 Task: Create a sub task System Test and UAT for the task  Integrate a new third-party API into a website in the project AgileCoast , assign it to team member softage.1@softage.net and update the status of the sub task to  On Track  , set the priority of the sub task to Low
Action: Mouse moved to (50, 315)
Screenshot: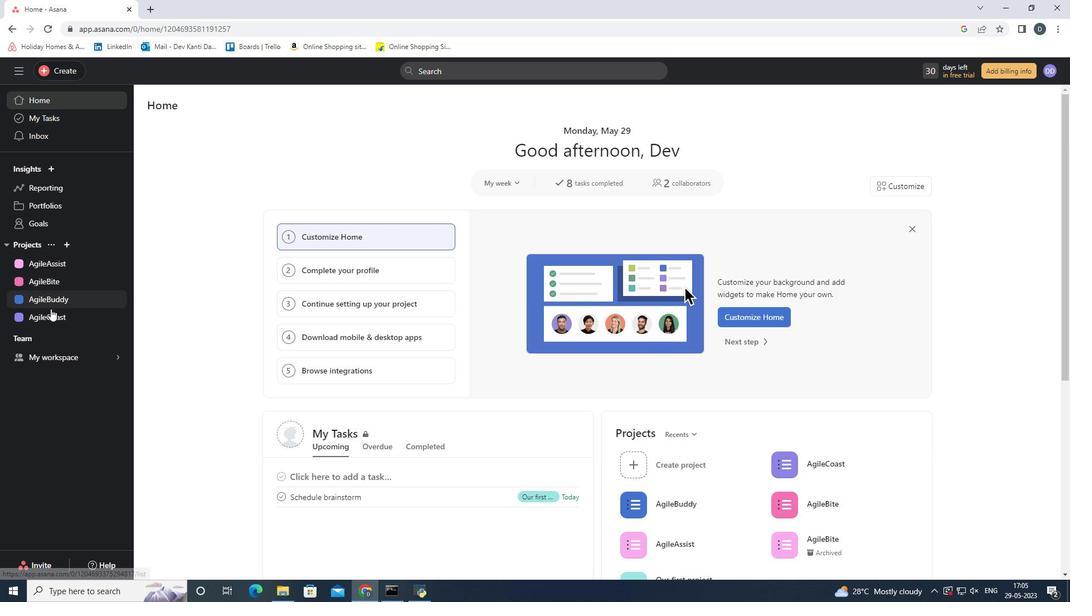 
Action: Mouse pressed left at (50, 315)
Screenshot: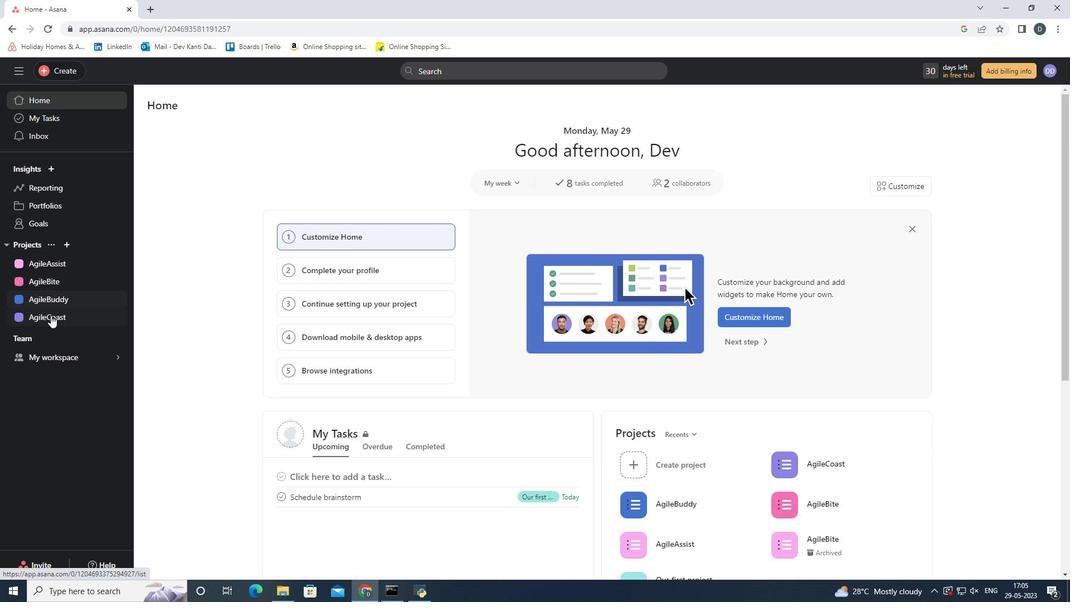
Action: Mouse moved to (351, 264)
Screenshot: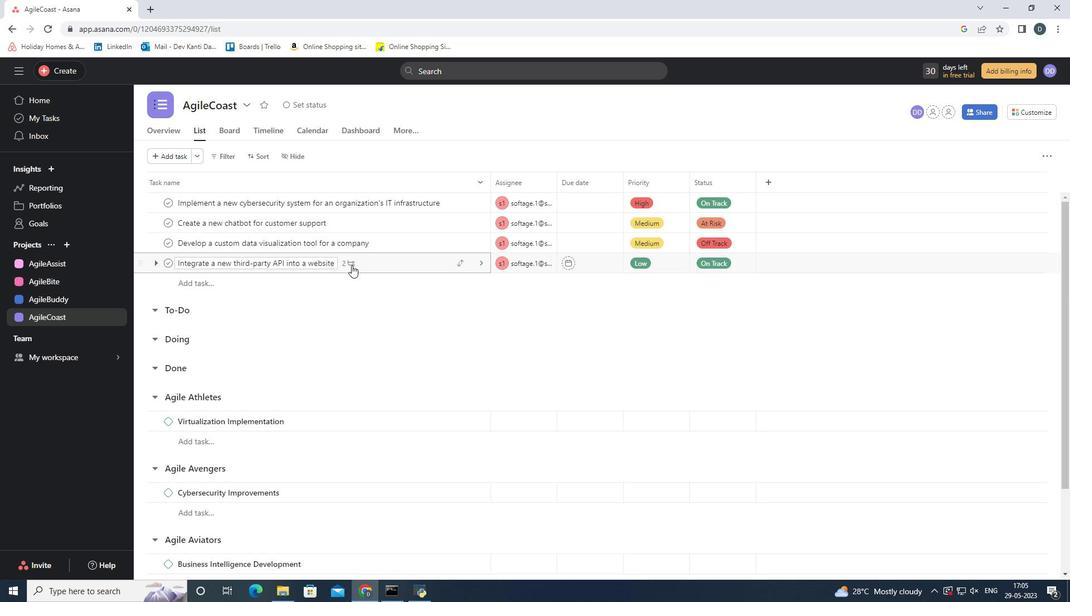 
Action: Mouse pressed left at (351, 264)
Screenshot: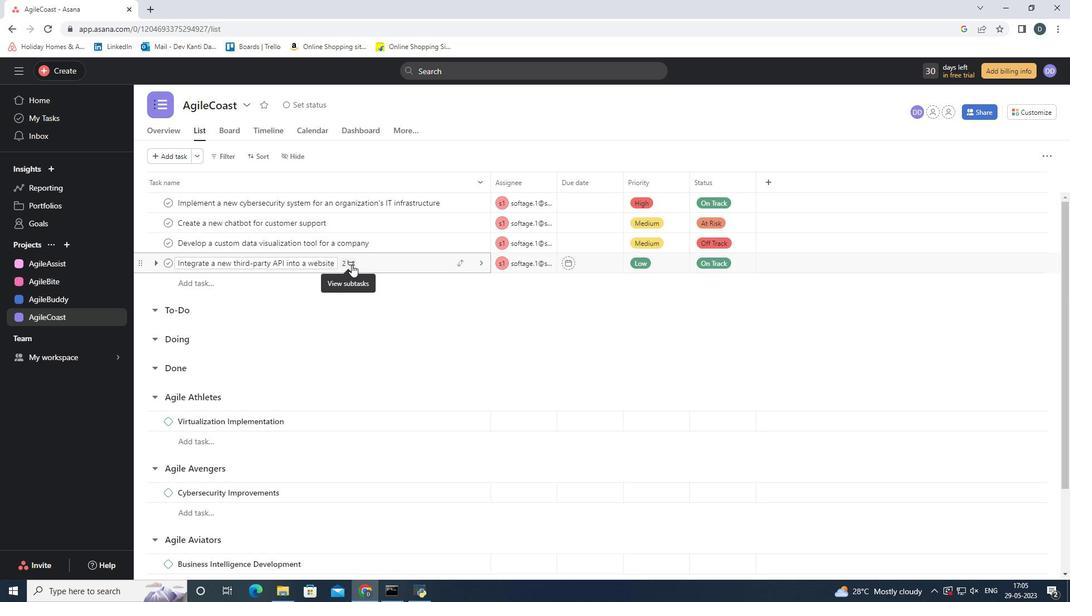 
Action: Mouse moved to (732, 399)
Screenshot: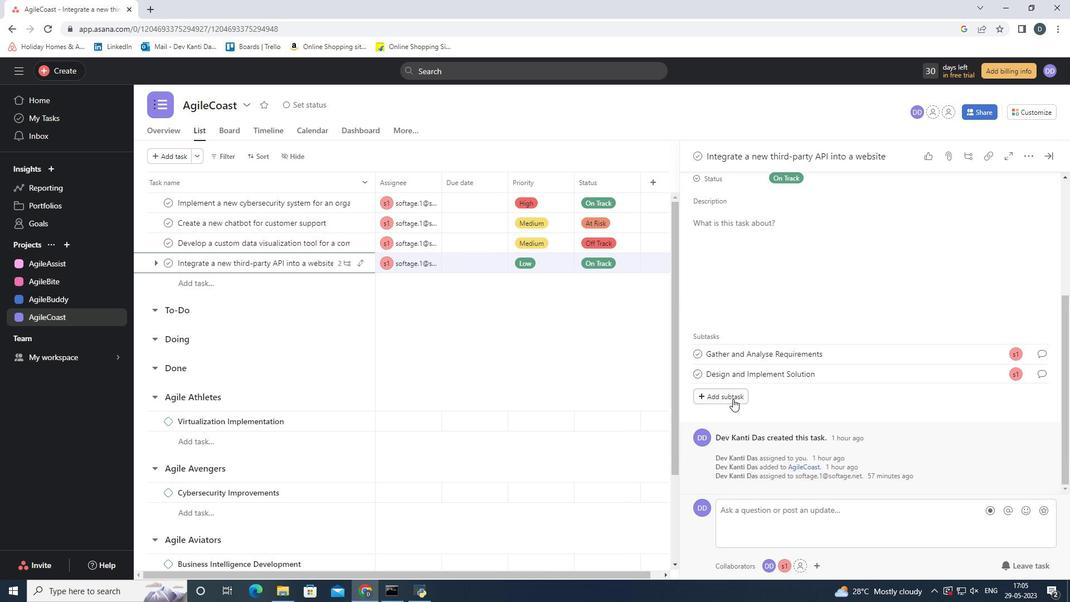 
Action: Mouse pressed left at (732, 399)
Screenshot: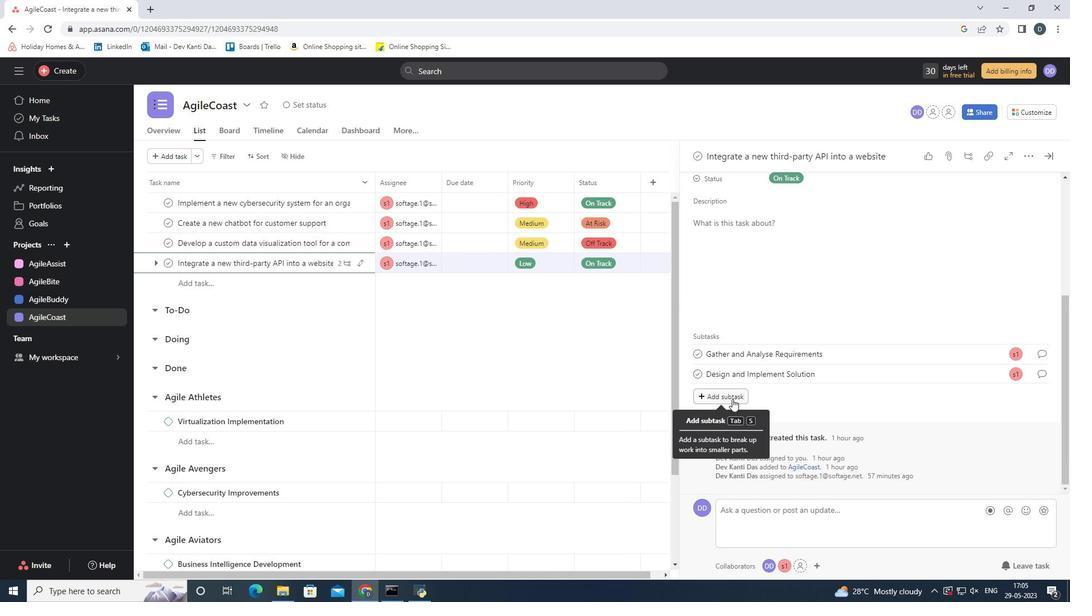 
Action: Mouse moved to (779, 374)
Screenshot: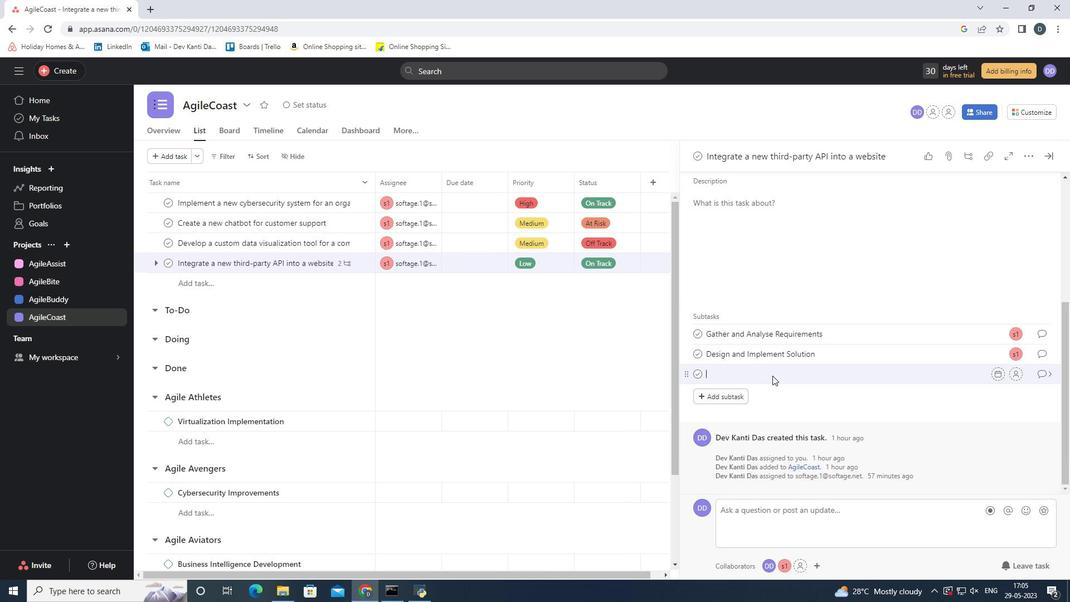 
Action: Key pressed <Key.shift><Key.shift><Key.shift><Key.shift><Key.shift><Key.shift><Key.shift><Key.shift><Key.shift><Key.shift><Key.shift><Key.shift><Key.shift><Key.shift><Key.shift>System<Key.space><Key.shift>Test<Key.space>and<Key.space><Key.shift>UAT
Screenshot: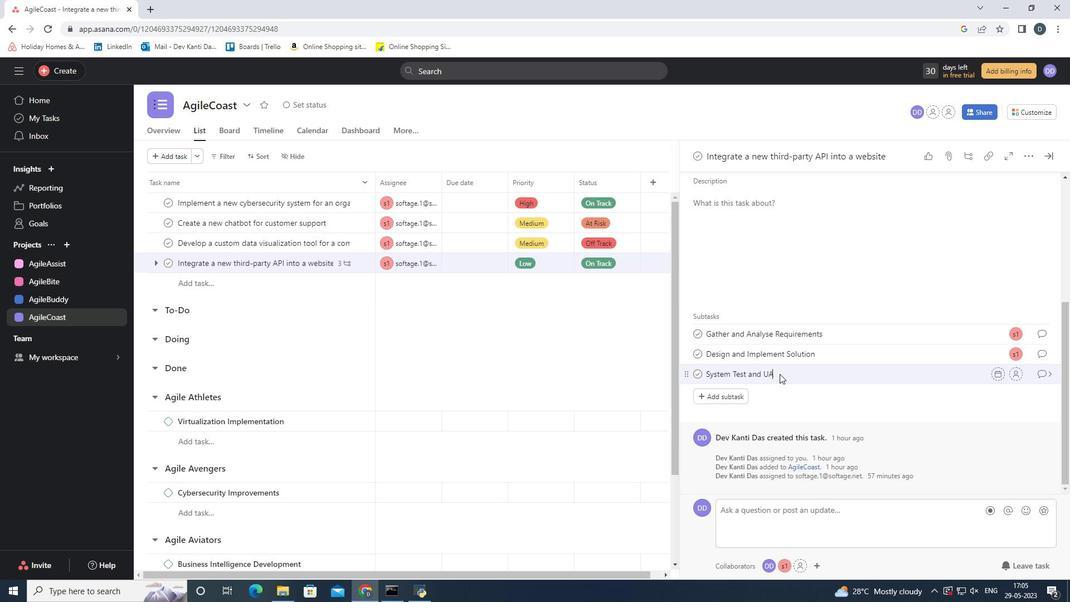 
Action: Mouse moved to (784, 395)
Screenshot: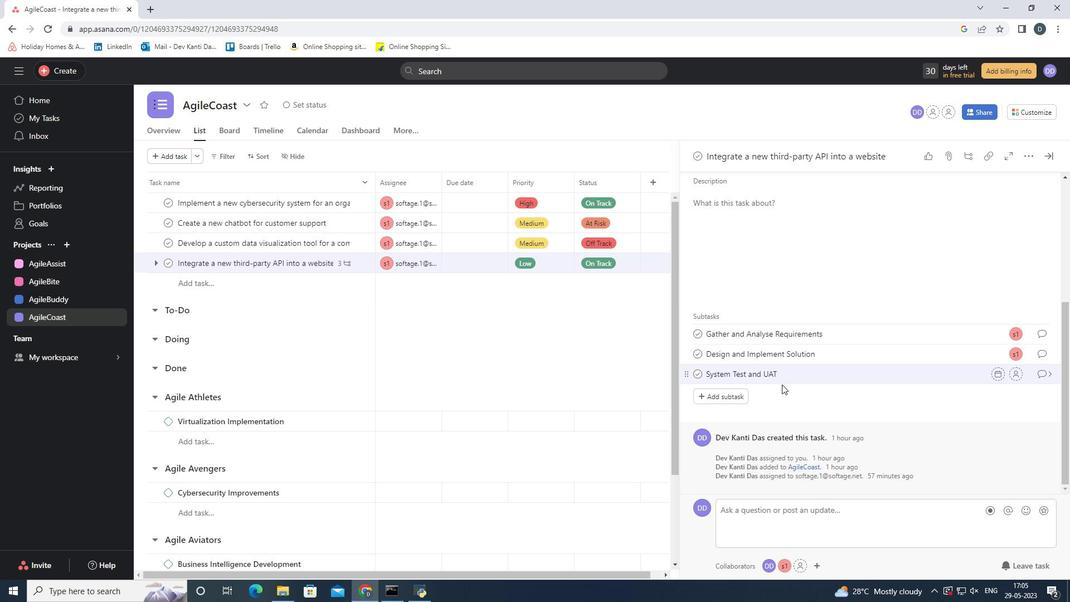 
Action: Mouse pressed left at (784, 395)
Screenshot: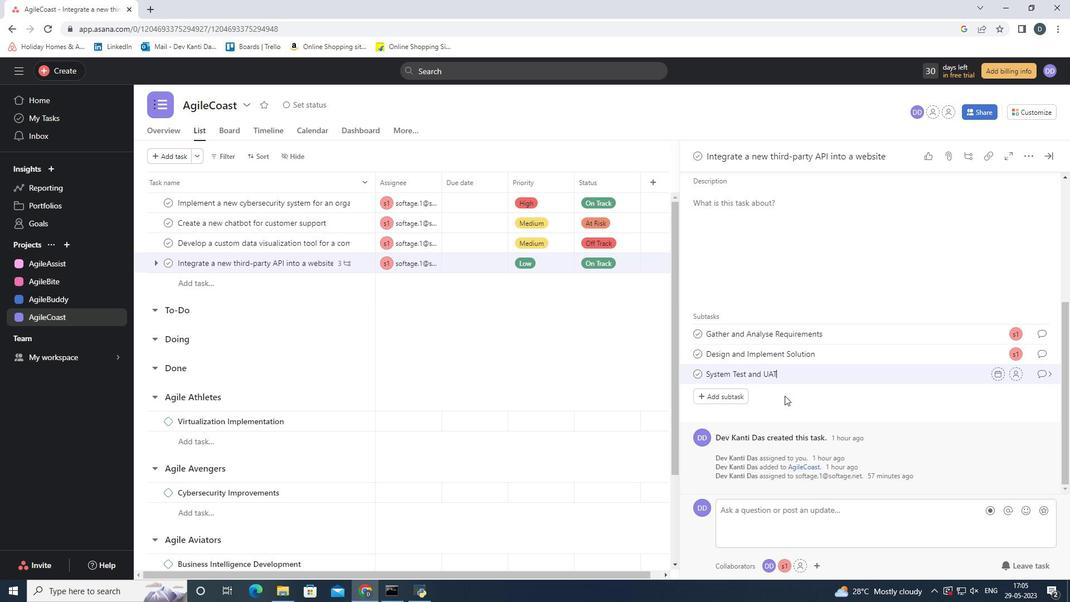 
Action: Mouse moved to (1017, 374)
Screenshot: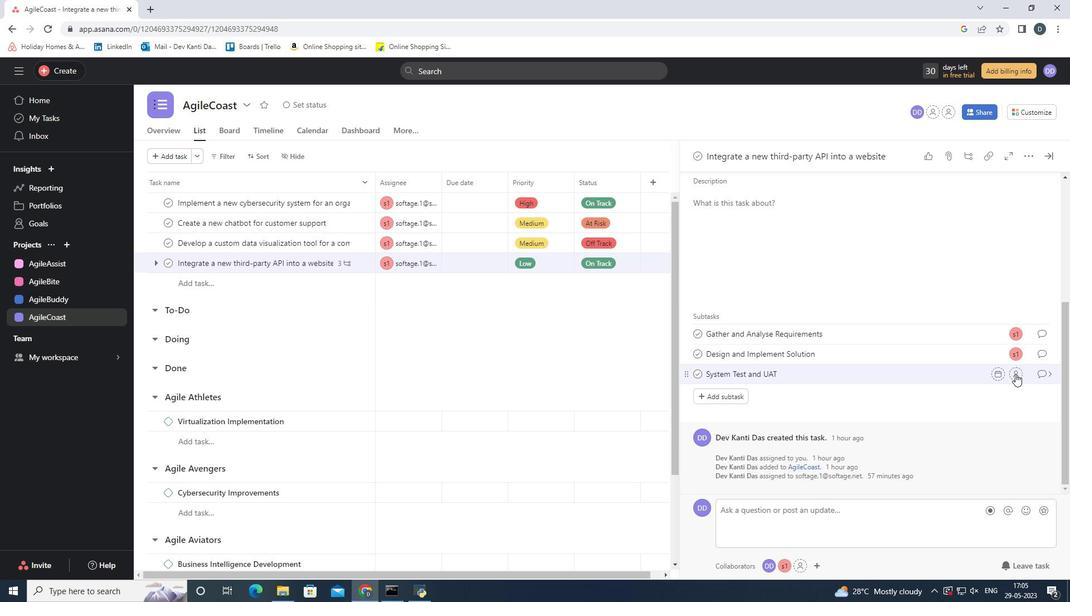 
Action: Mouse pressed left at (1017, 374)
Screenshot: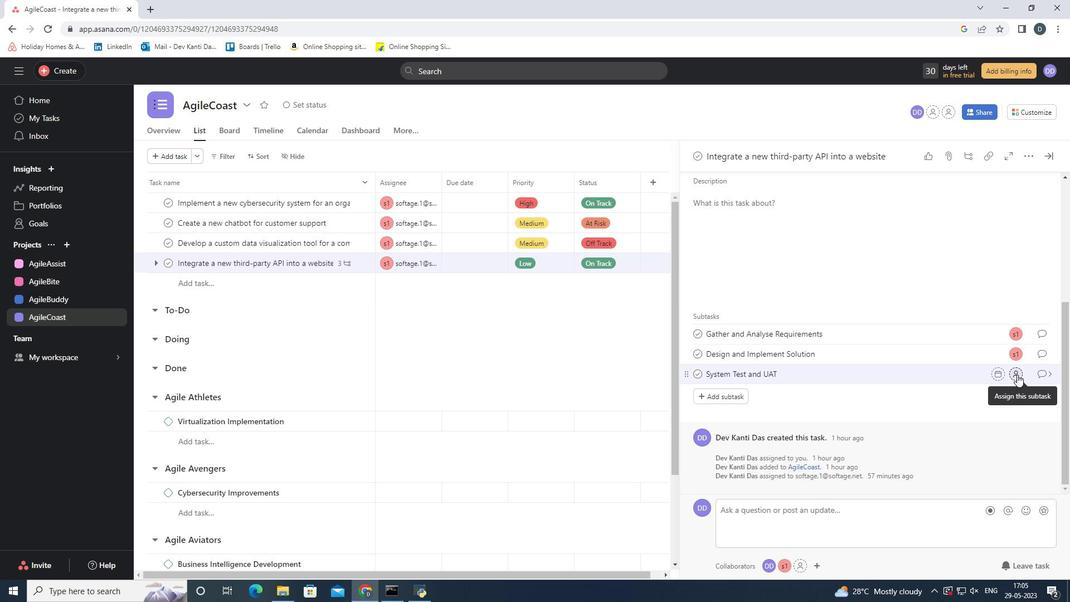 
Action: Mouse moved to (934, 480)
Screenshot: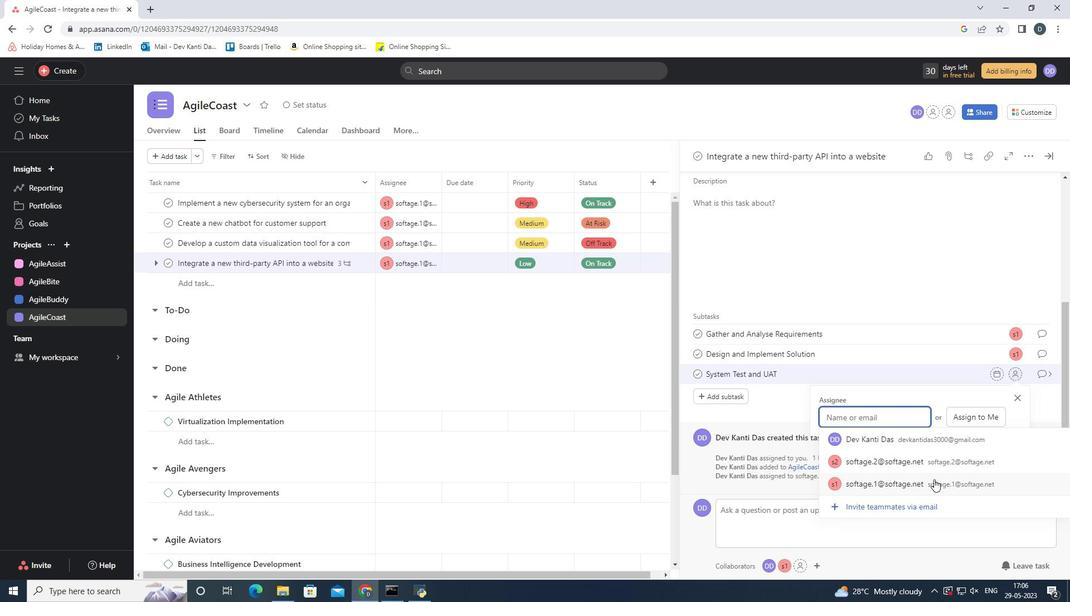 
Action: Mouse pressed left at (934, 480)
Screenshot: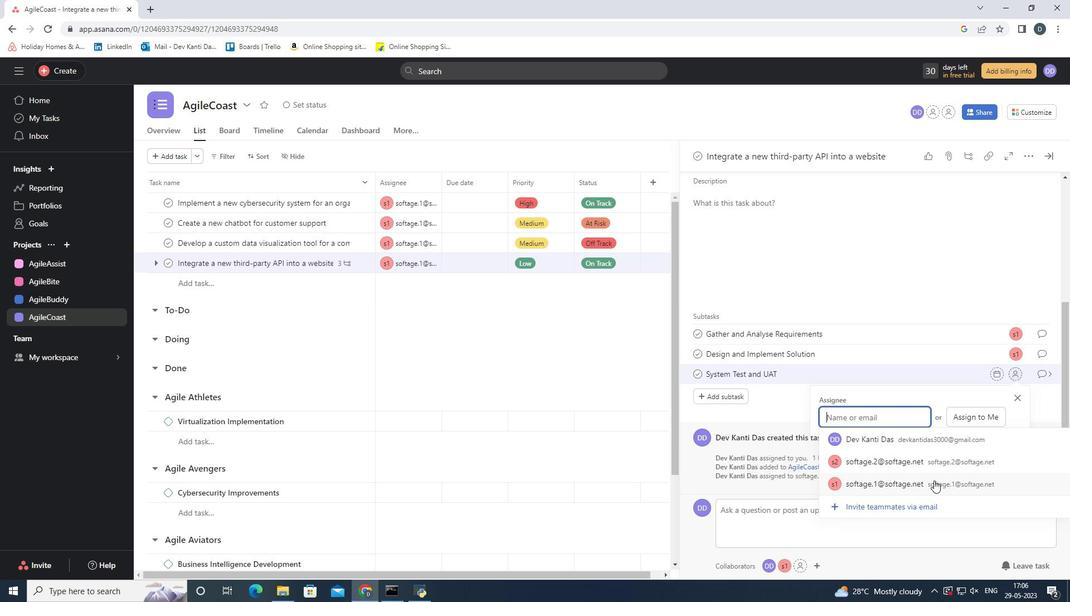 
Action: Mouse moved to (1042, 371)
Screenshot: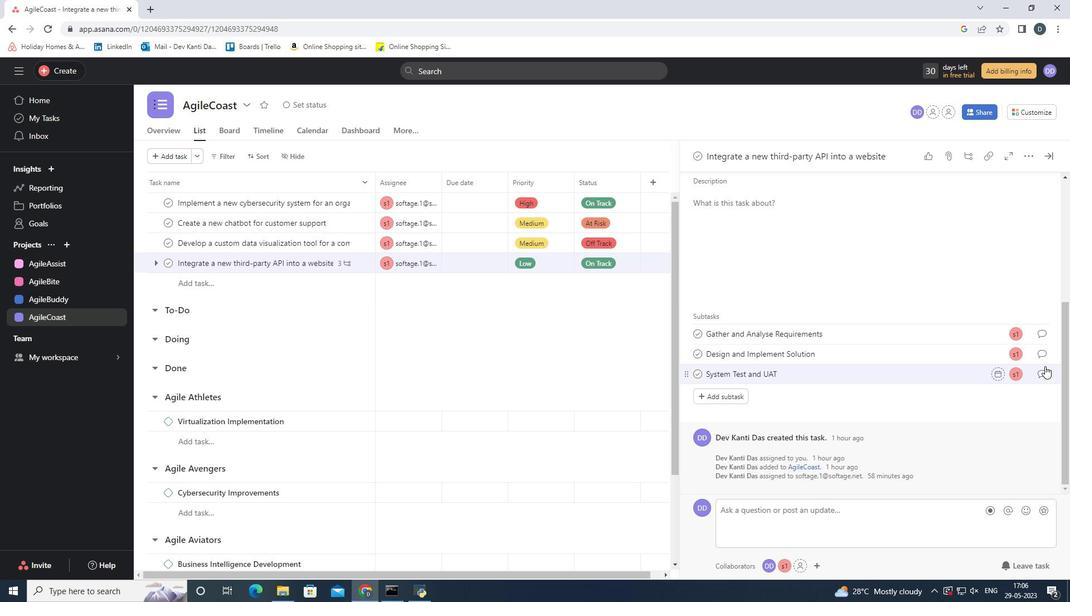 
Action: Mouse pressed left at (1042, 371)
Screenshot: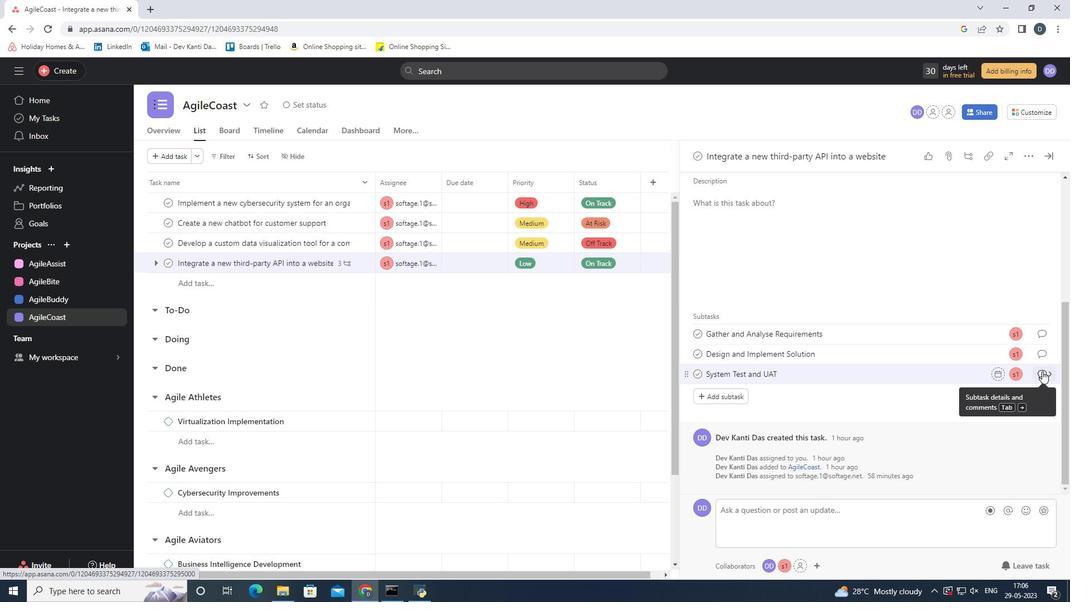 
Action: Mouse moved to (739, 338)
Screenshot: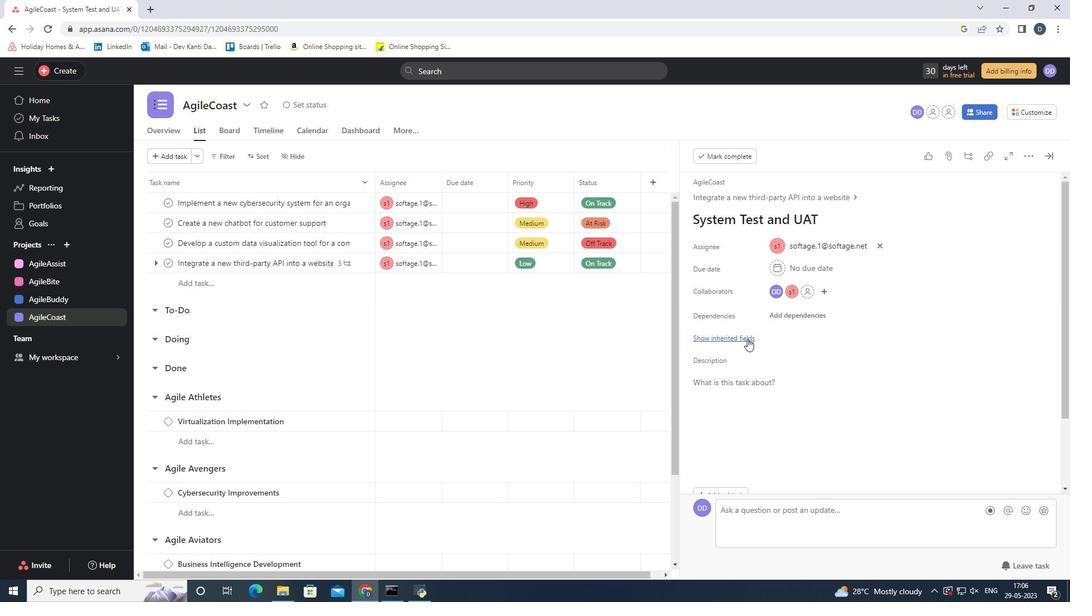 
Action: Mouse pressed left at (739, 338)
Screenshot: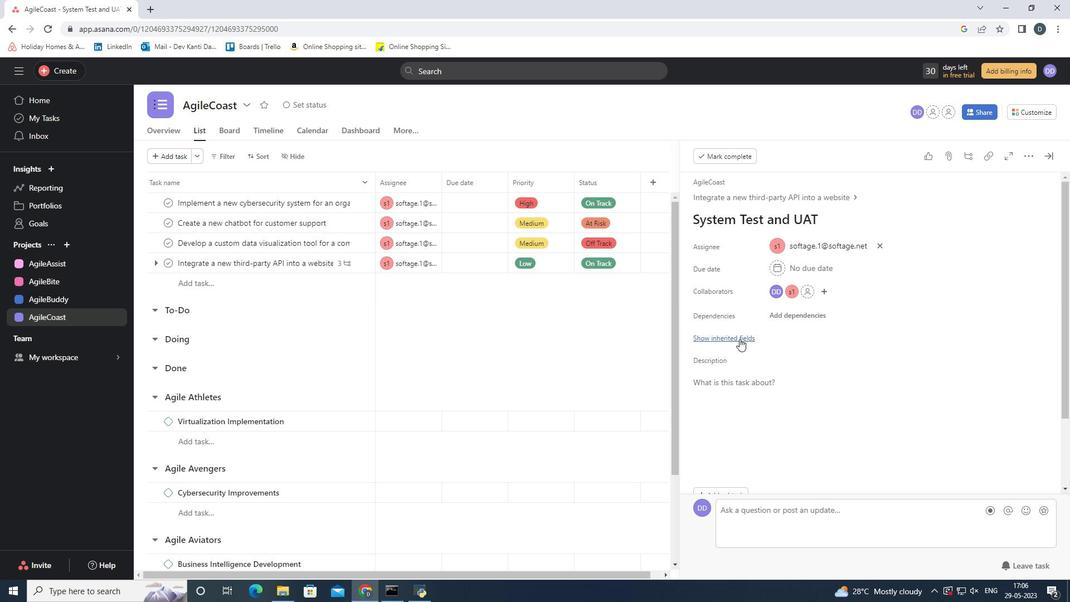 
Action: Mouse moved to (797, 379)
Screenshot: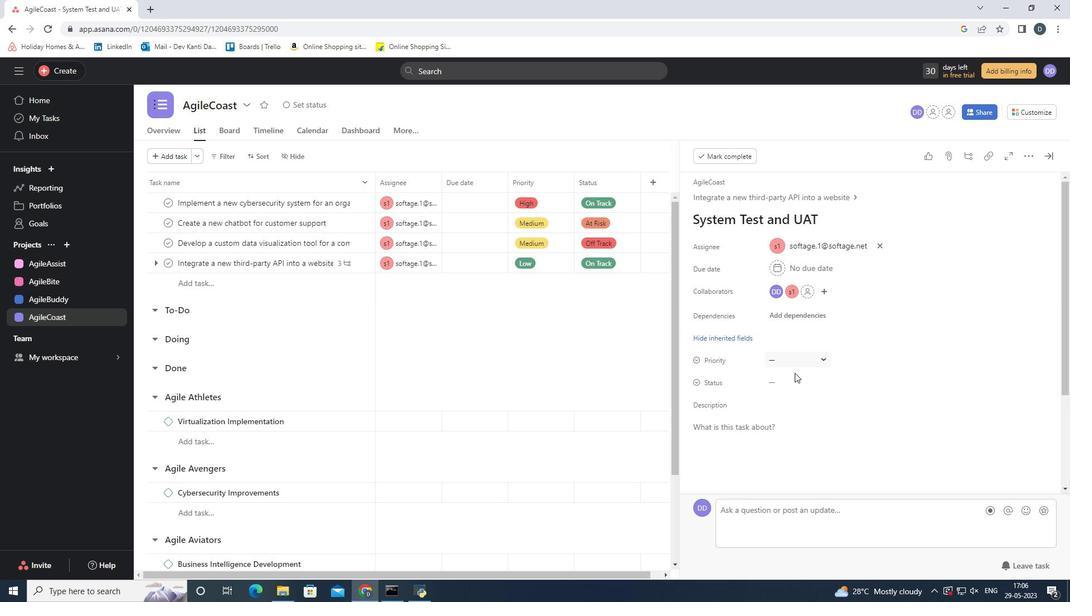 
Action: Mouse pressed left at (797, 379)
Screenshot: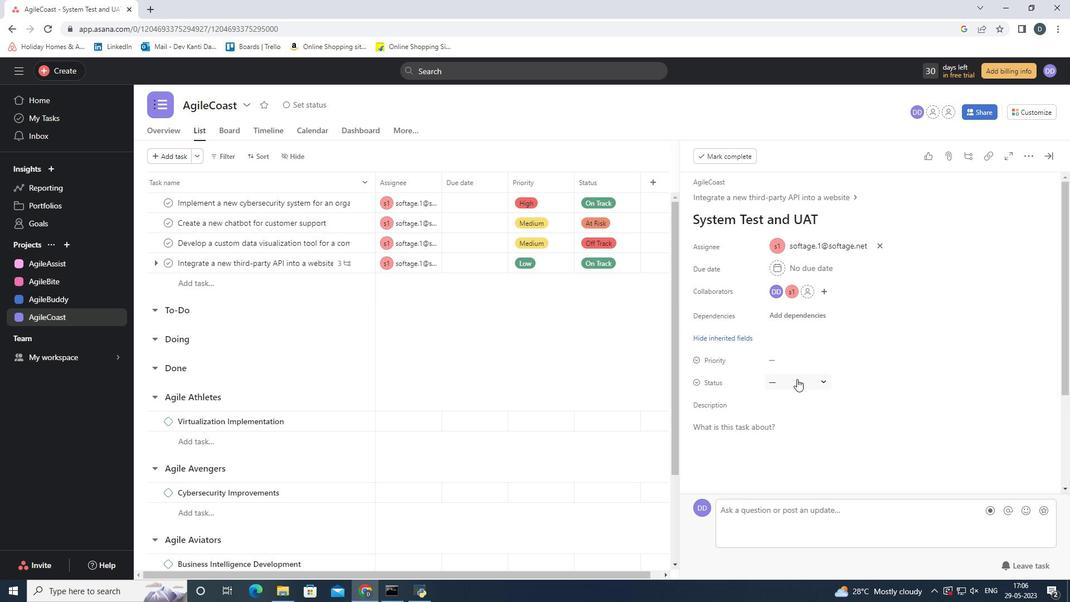 
Action: Mouse moved to (808, 417)
Screenshot: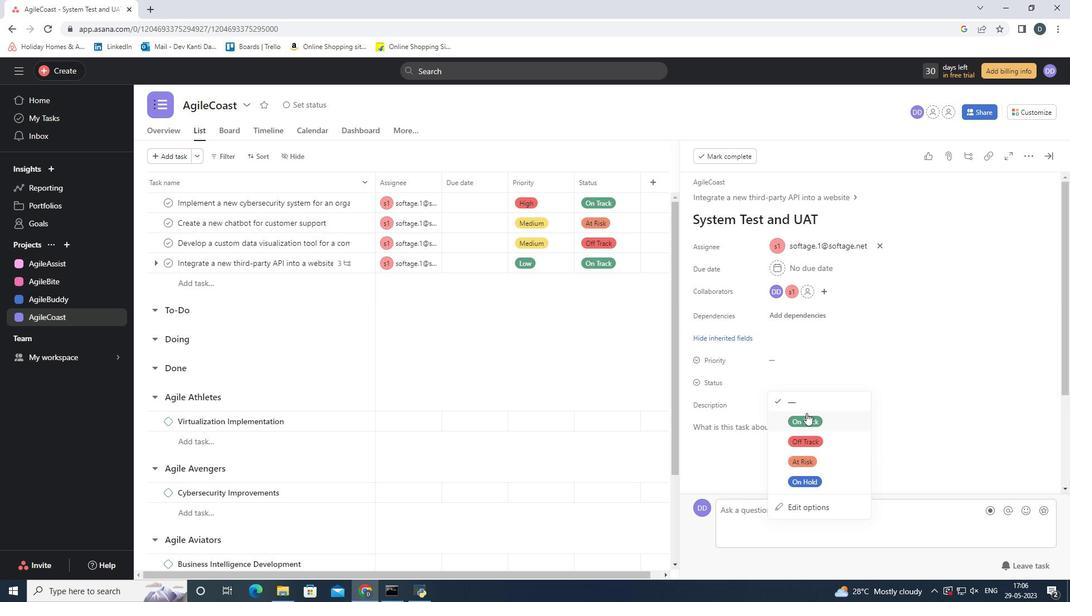 
Action: Mouse pressed left at (808, 417)
Screenshot: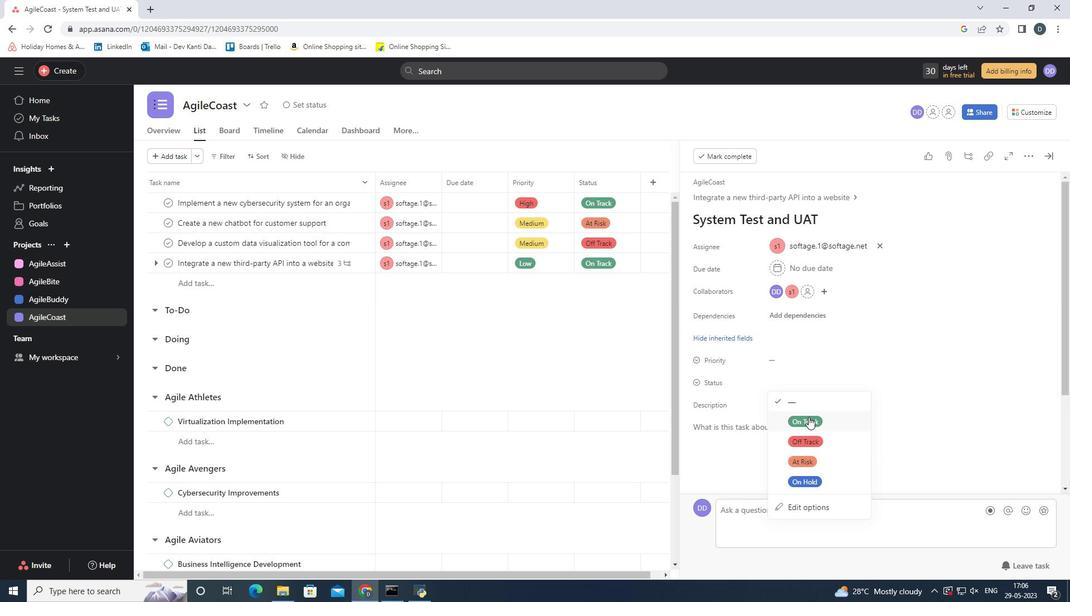 
Action: Mouse moved to (807, 357)
Screenshot: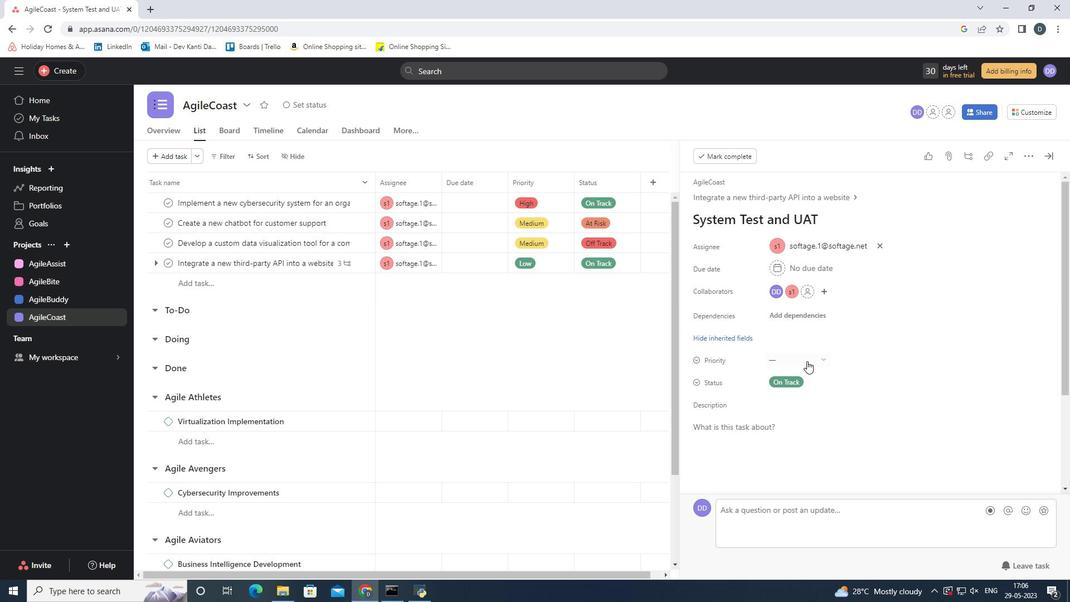 
Action: Mouse pressed left at (807, 357)
Screenshot: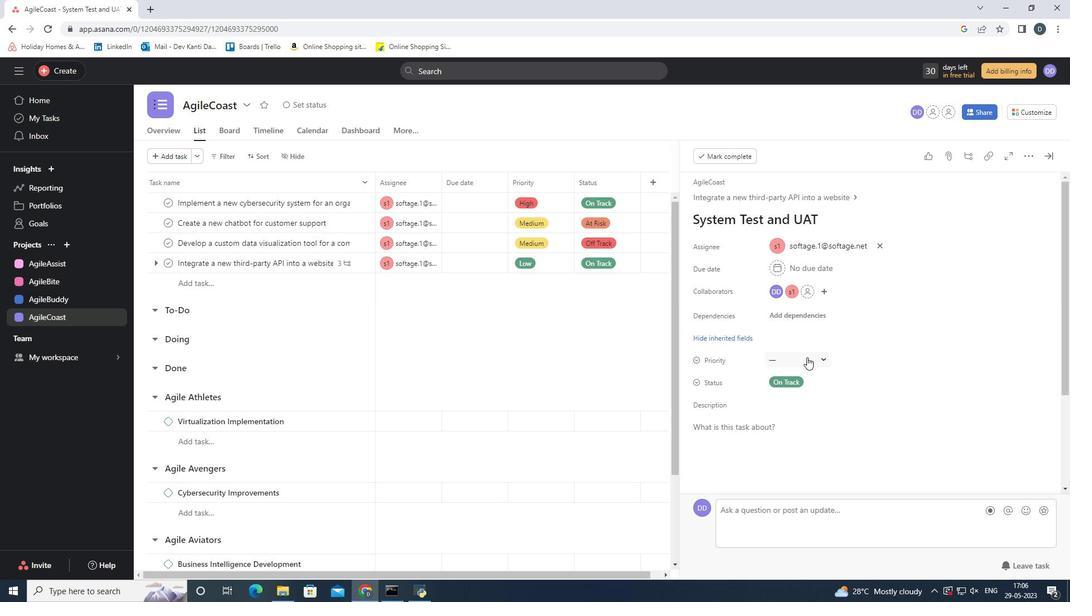 
Action: Mouse moved to (832, 439)
Screenshot: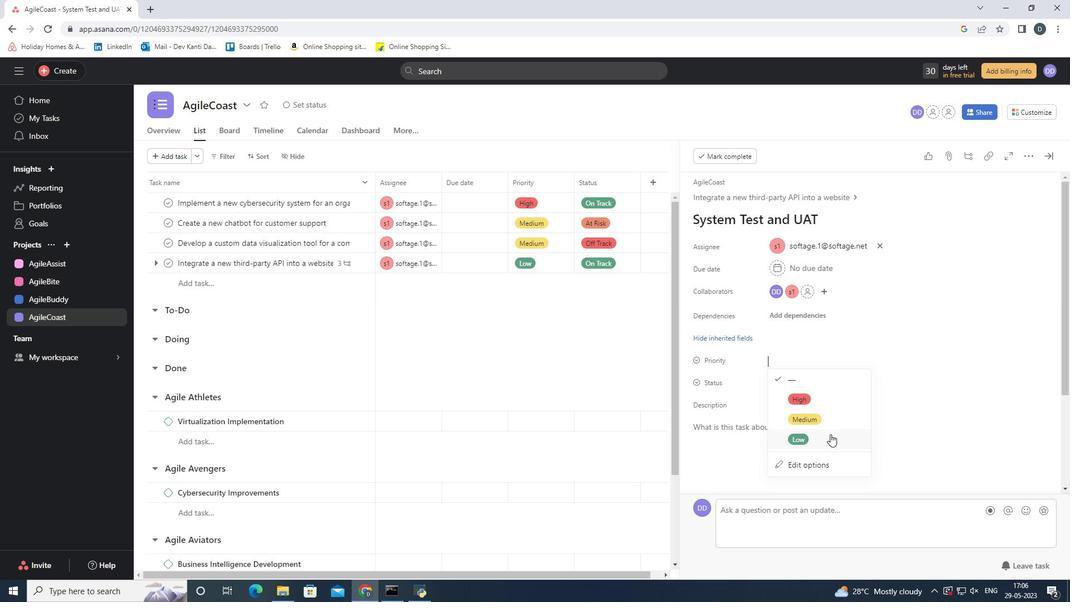 
Action: Mouse pressed left at (832, 439)
Screenshot: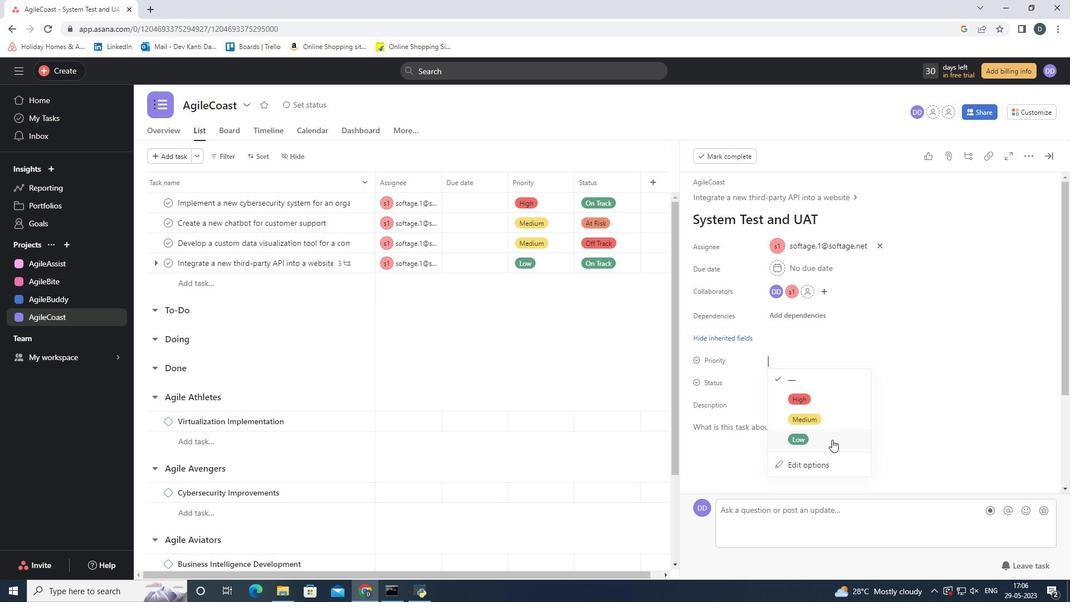 
Action: Mouse moved to (1046, 161)
Screenshot: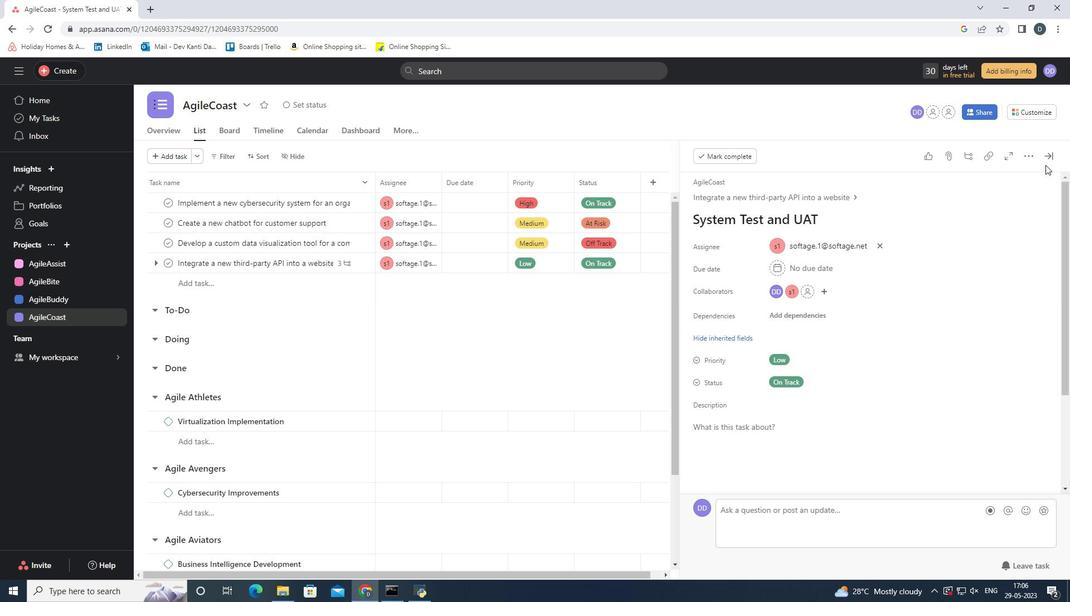 
Action: Mouse pressed left at (1046, 161)
Screenshot: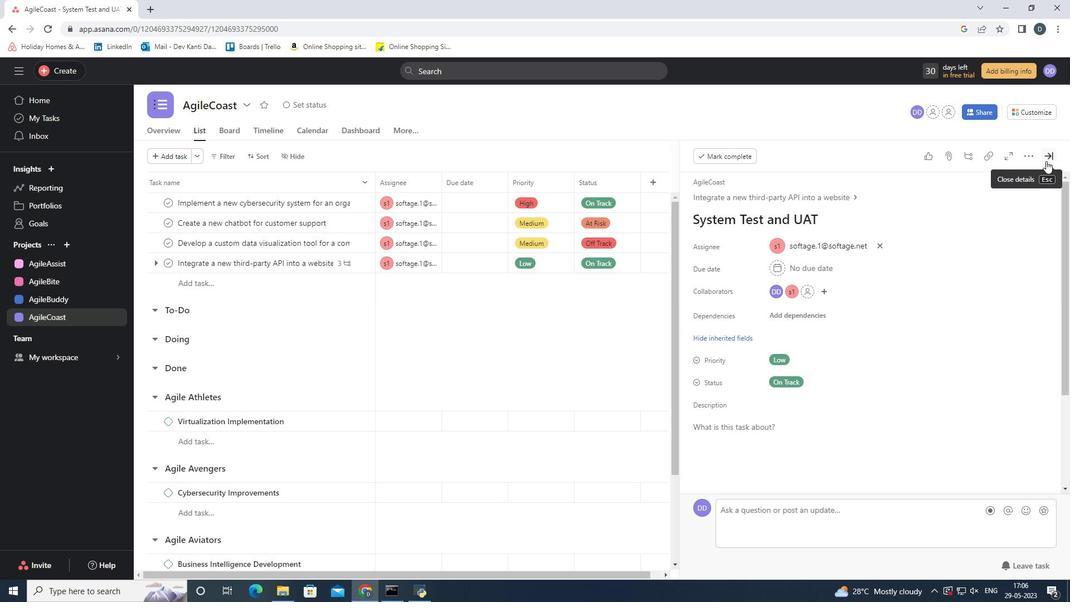 
Action: Mouse moved to (352, 262)
Screenshot: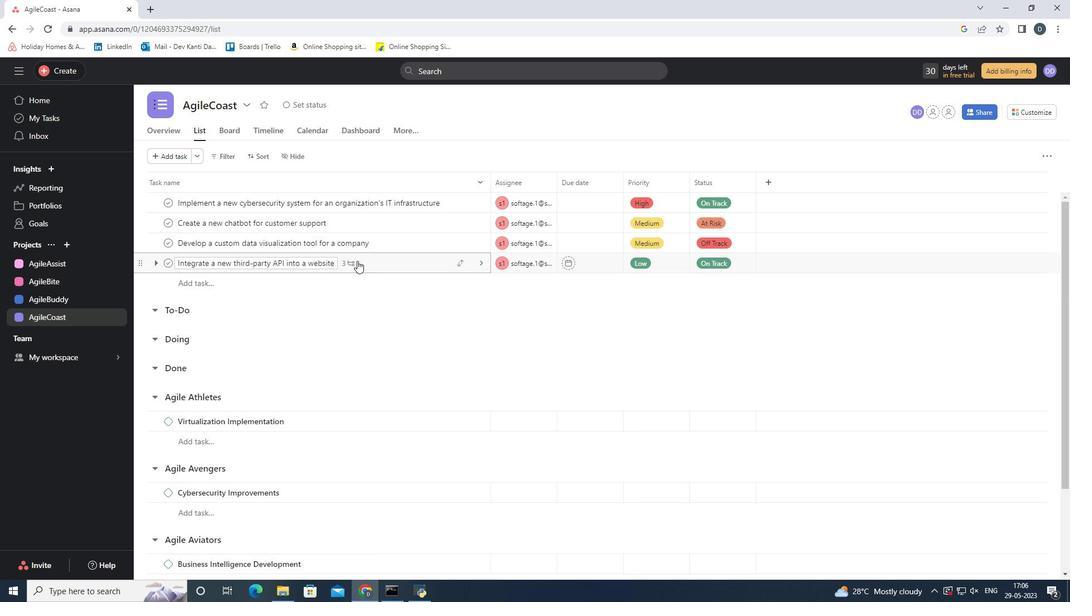 
Action: Mouse pressed left at (352, 262)
Screenshot: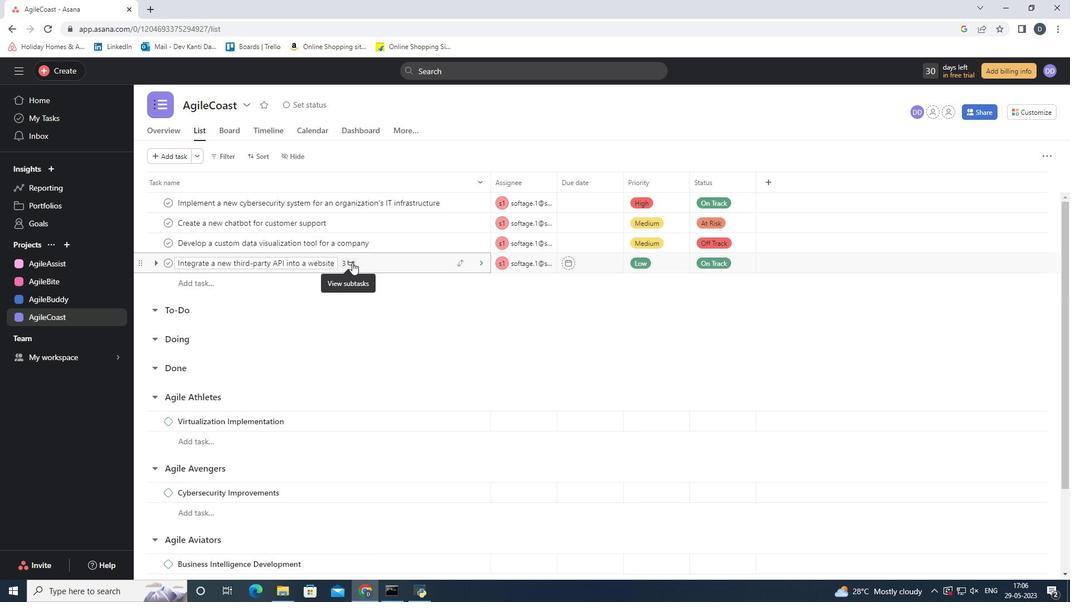 
Action: Mouse moved to (1043, 374)
Screenshot: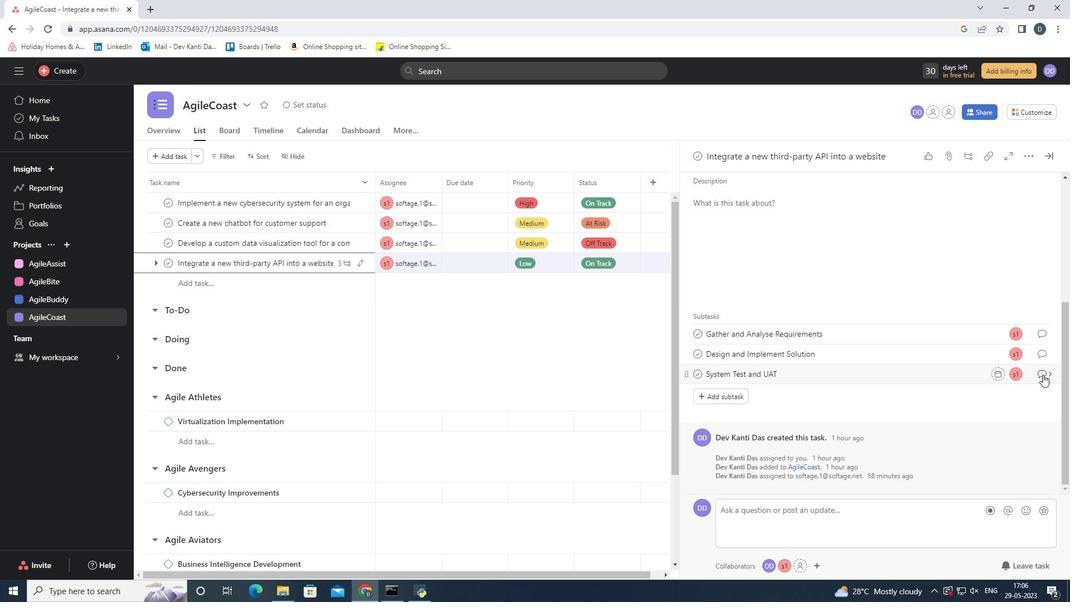 
Action: Mouse pressed left at (1043, 374)
Screenshot: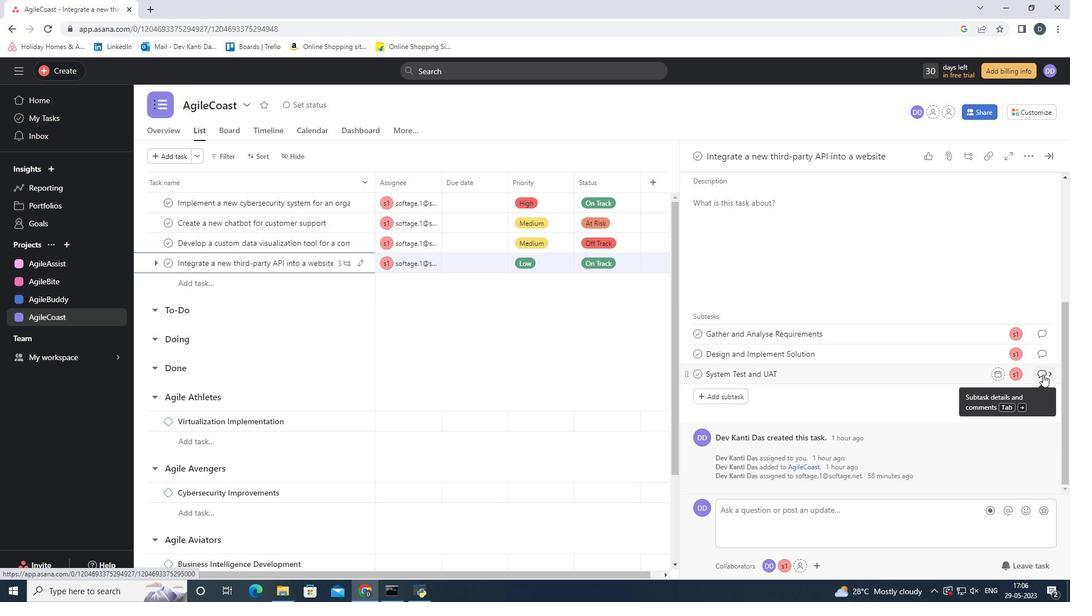 
Action: Mouse moved to (921, 366)
Screenshot: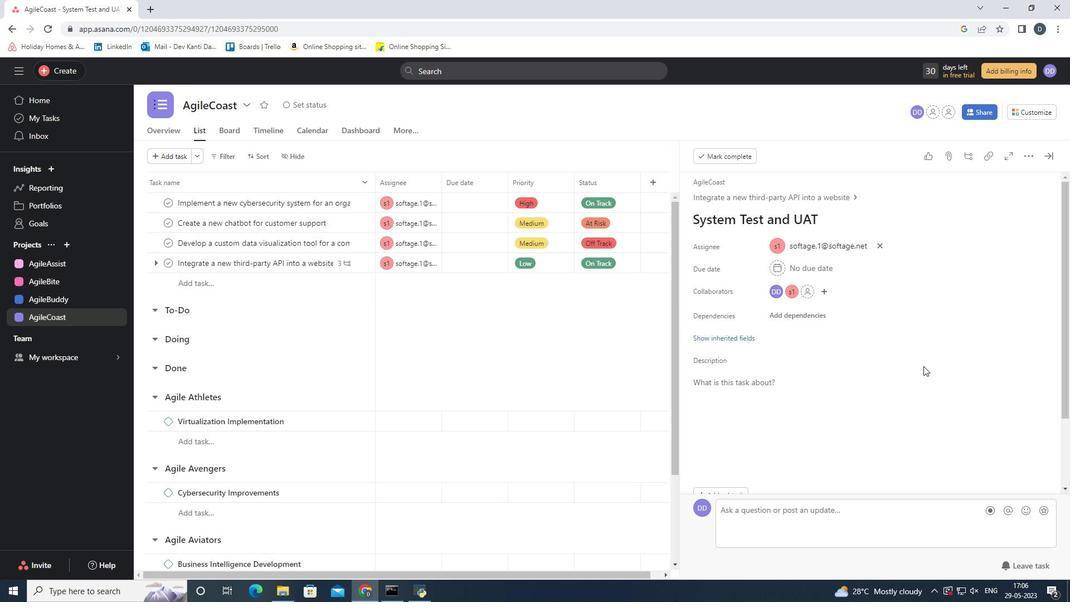 
Action: Mouse scrolled (921, 365) with delta (0, 0)
Screenshot: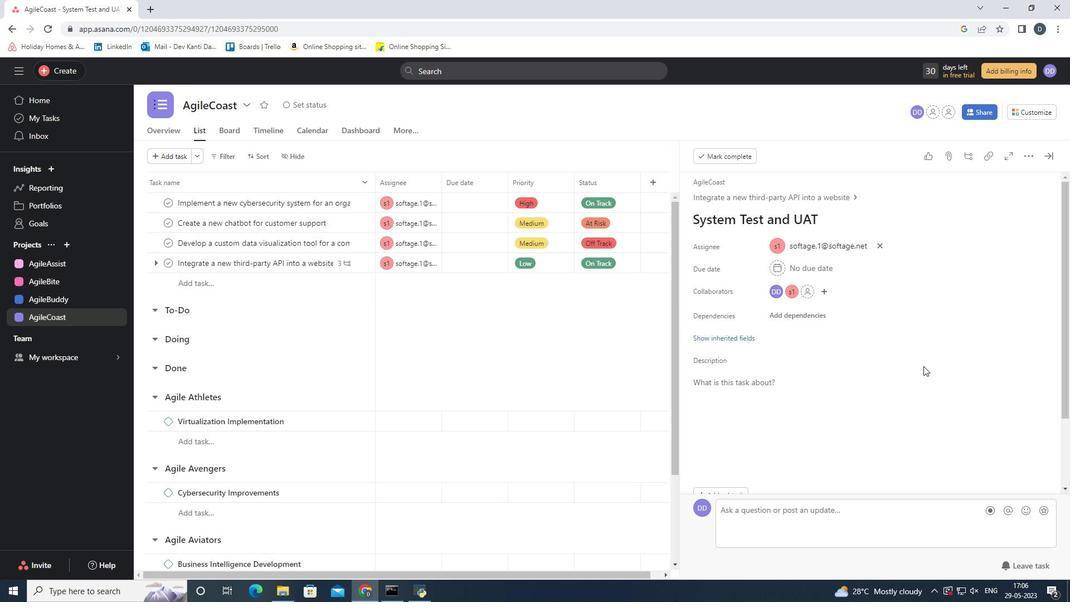 
Action: Mouse scrolled (921, 365) with delta (0, 0)
Screenshot: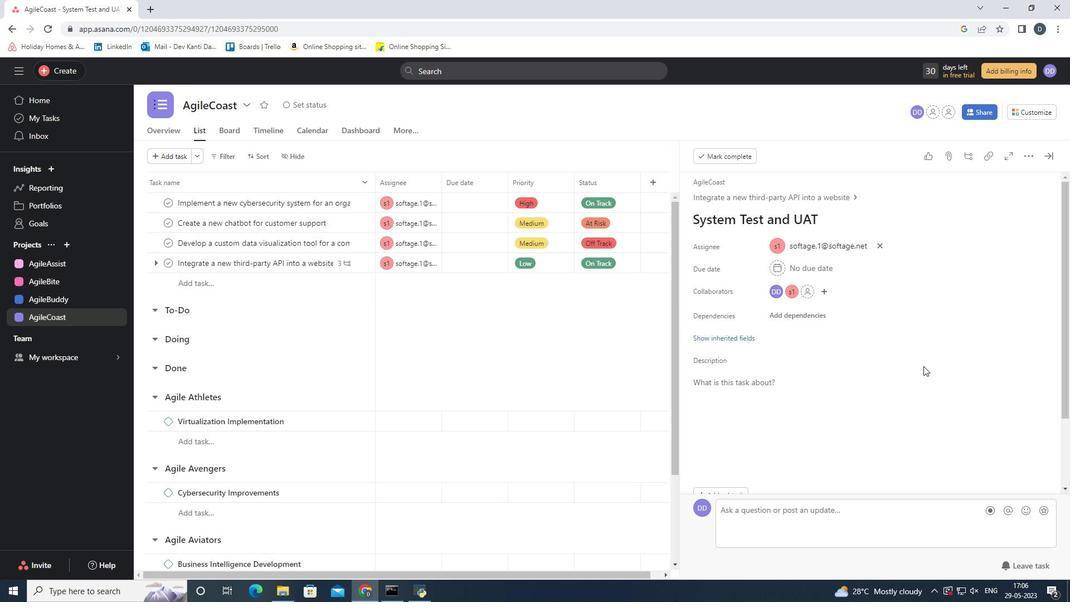 
Action: Mouse scrolled (921, 365) with delta (0, 0)
Screenshot: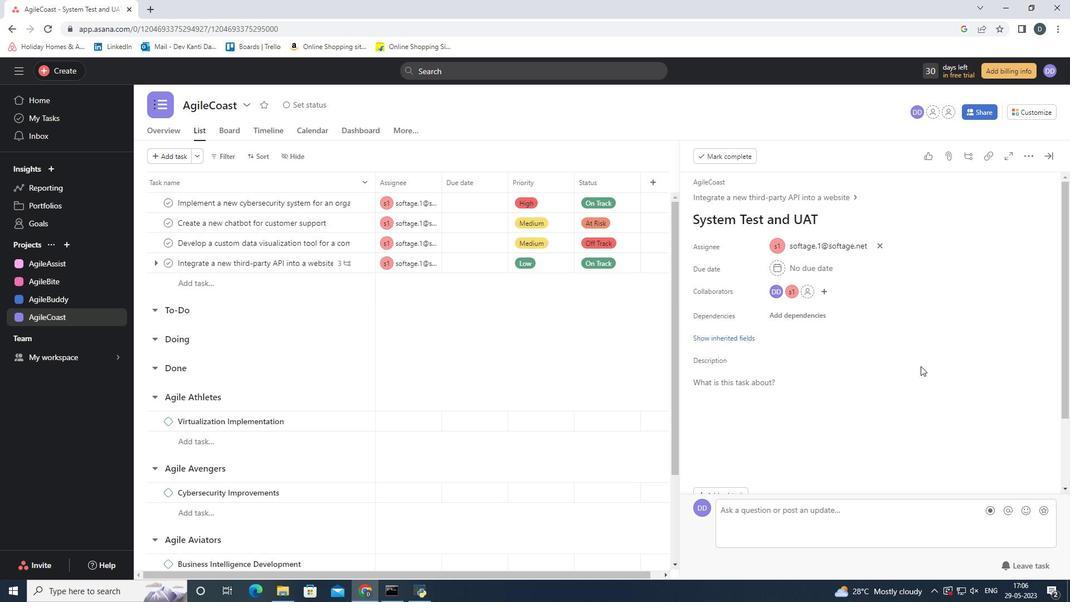 
Action: Mouse scrolled (921, 365) with delta (0, 0)
Screenshot: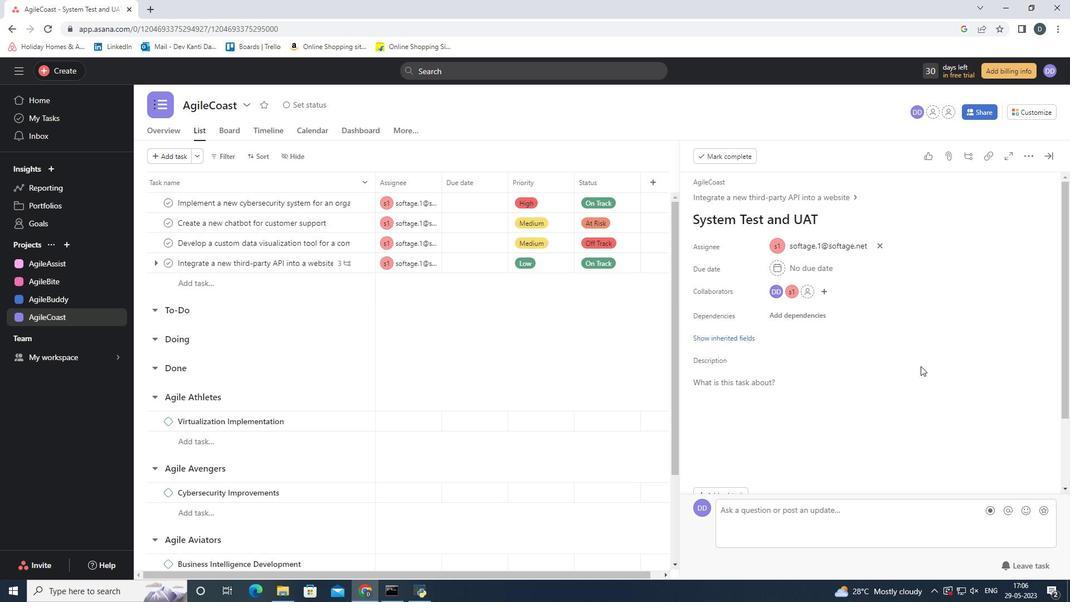 
Action: Mouse scrolled (921, 365) with delta (0, 0)
Screenshot: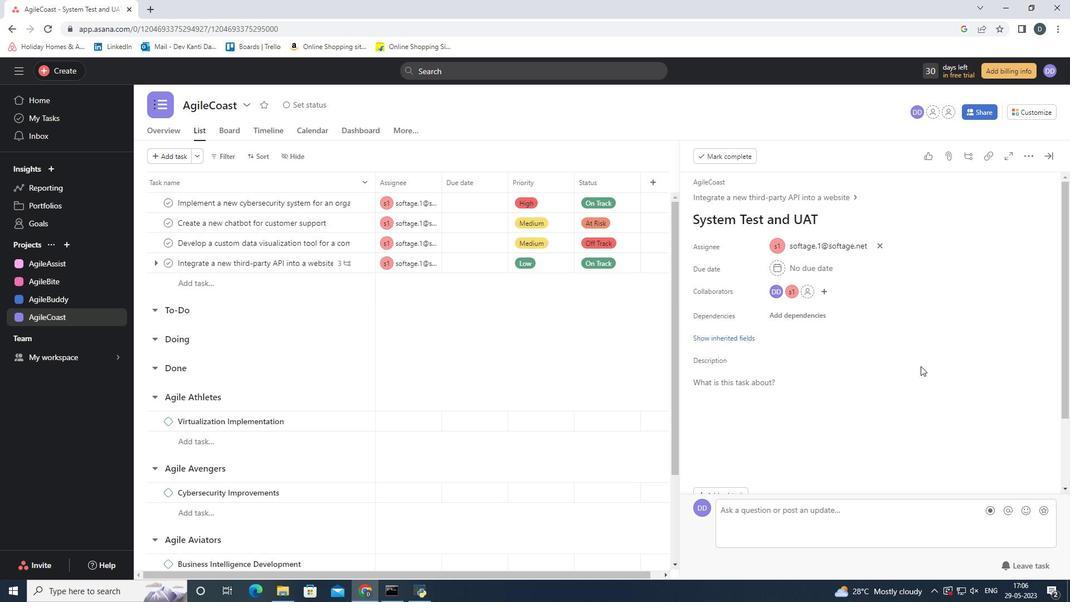 
Action: Mouse scrolled (921, 365) with delta (0, 0)
Screenshot: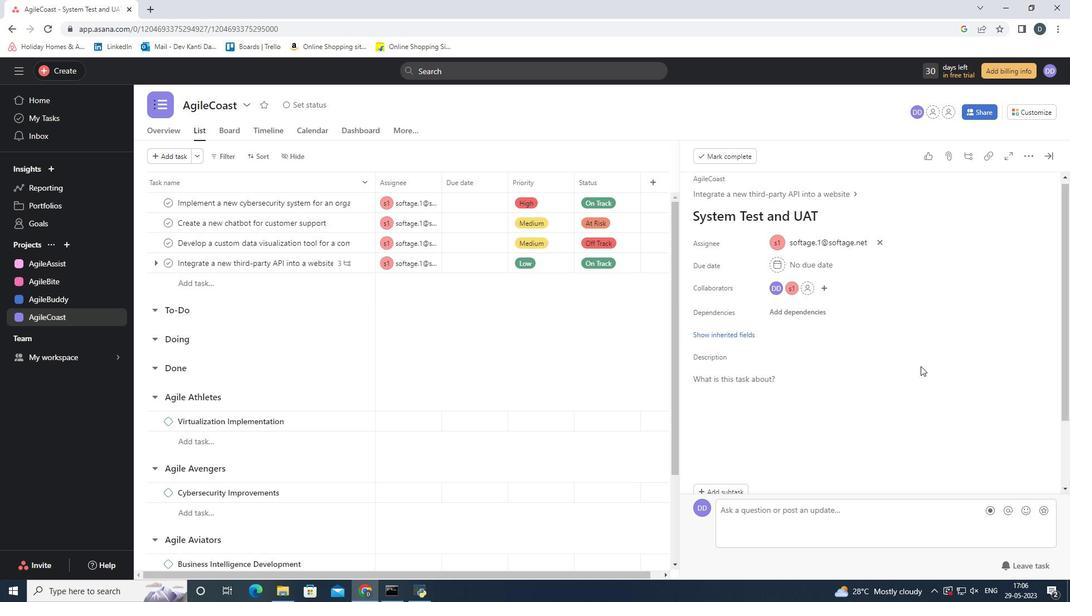 
Action: Mouse scrolled (921, 366) with delta (0, 0)
Screenshot: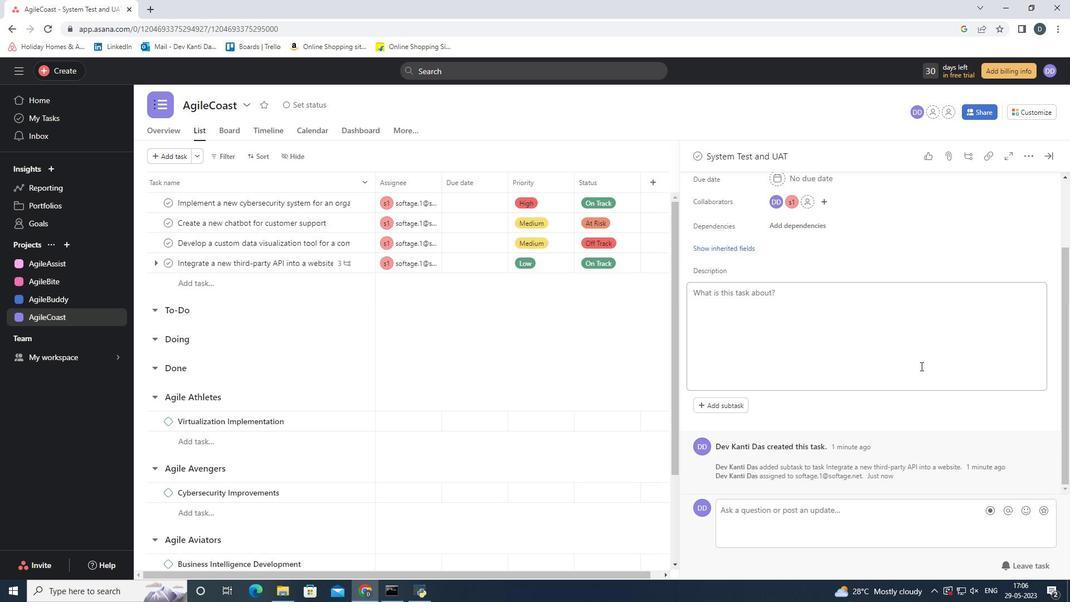
Action: Mouse scrolled (921, 366) with delta (0, 0)
Screenshot: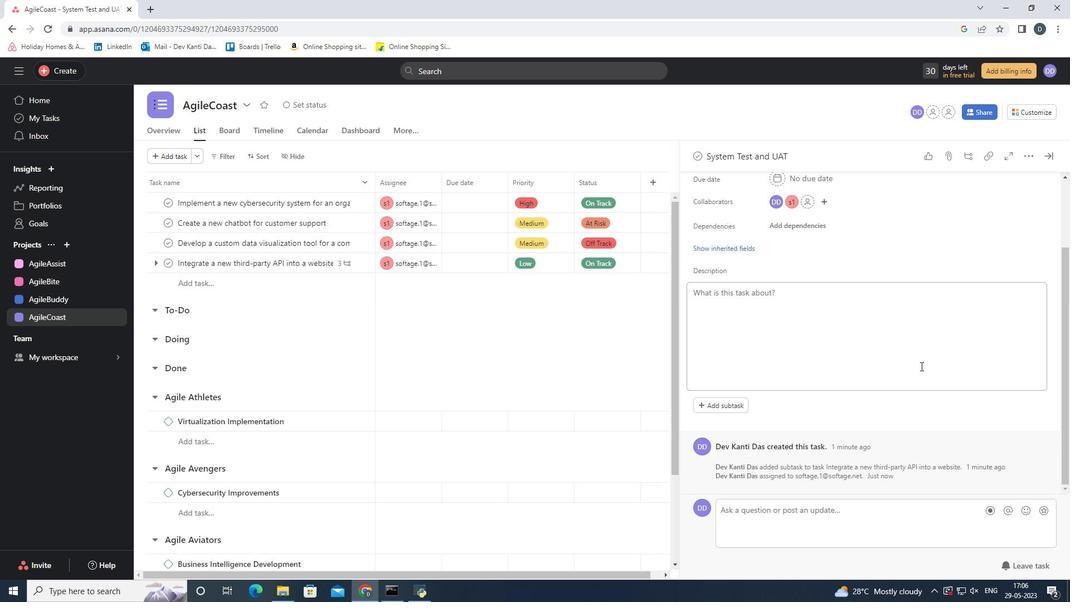 
Action: Mouse scrolled (921, 366) with delta (0, 0)
Screenshot: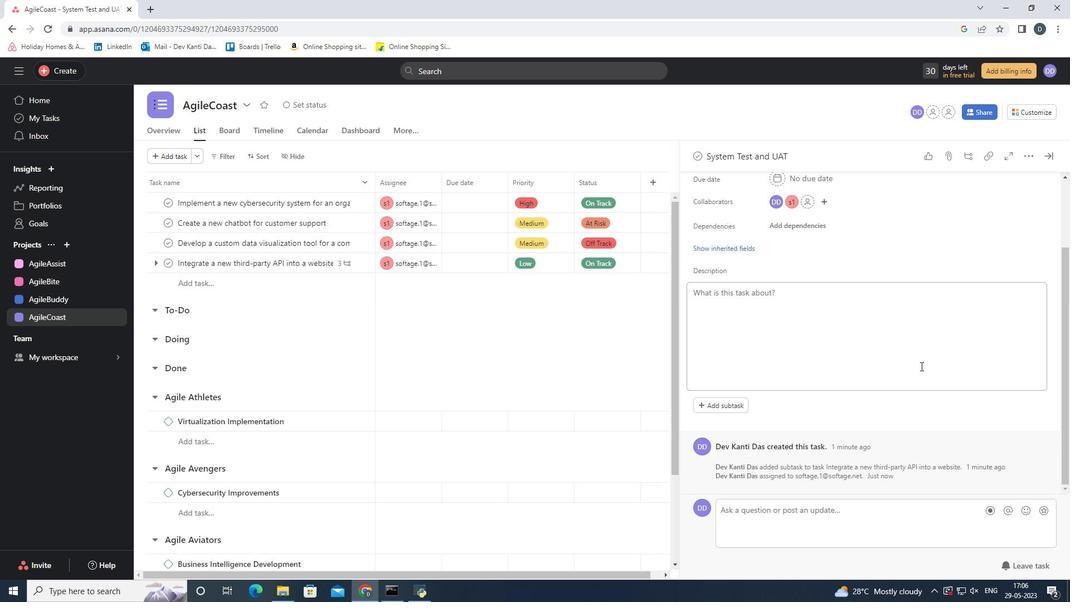 
Action: Mouse scrolled (921, 366) with delta (0, 0)
Screenshot: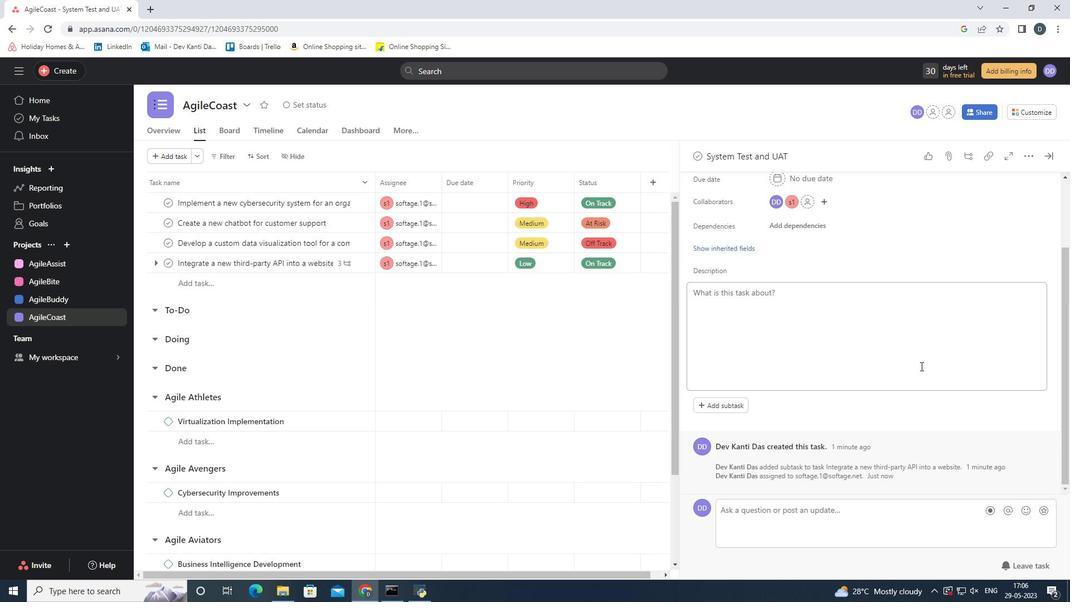 
Action: Mouse scrolled (921, 366) with delta (0, 0)
Screenshot: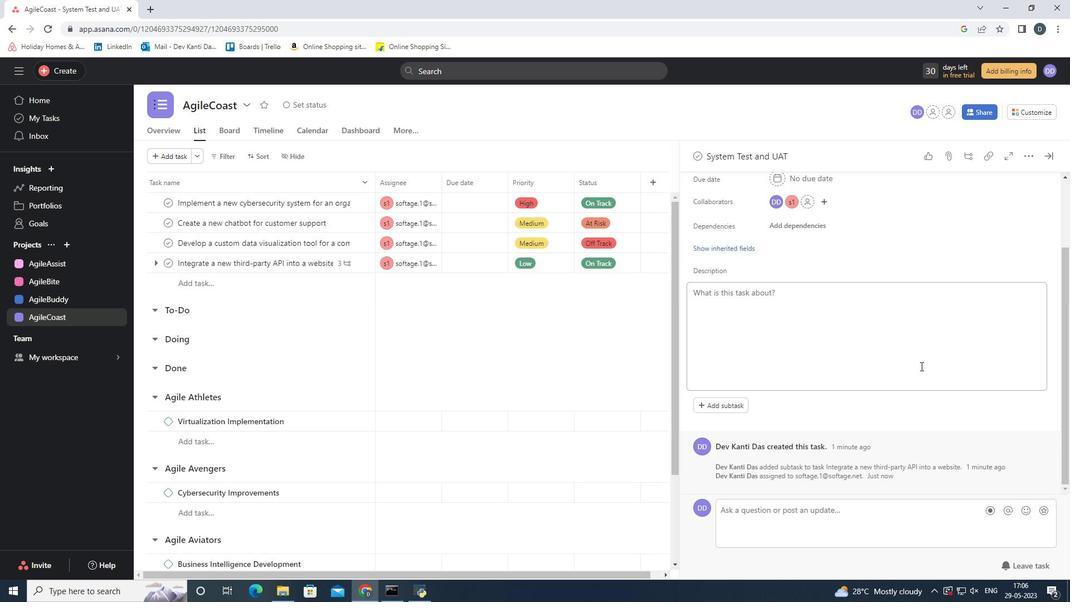 
Action: Mouse moved to (1049, 148)
Screenshot: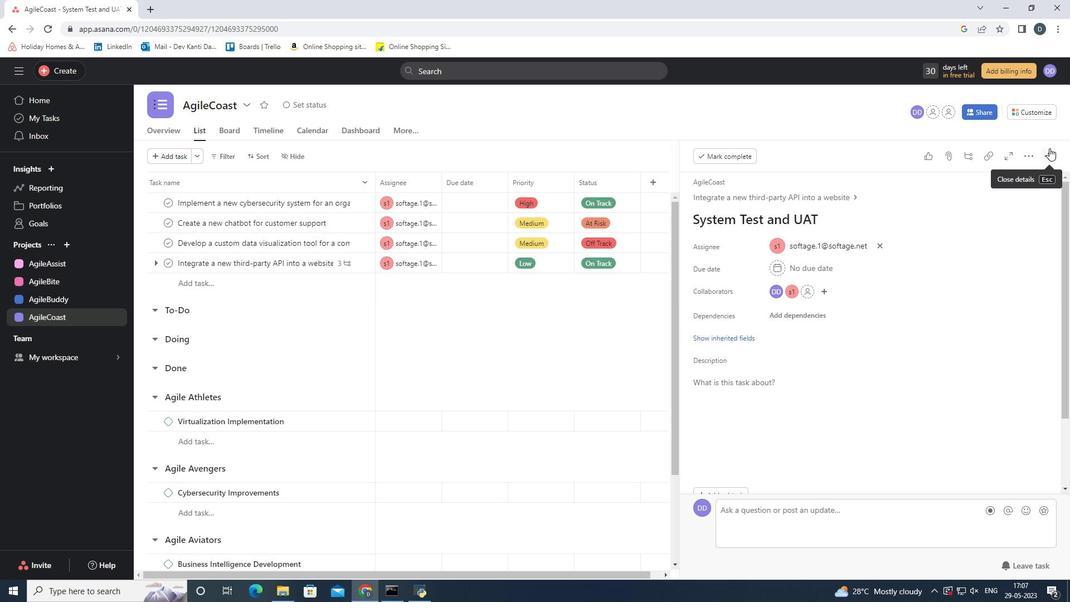 
Action: Mouse pressed left at (1049, 148)
Screenshot: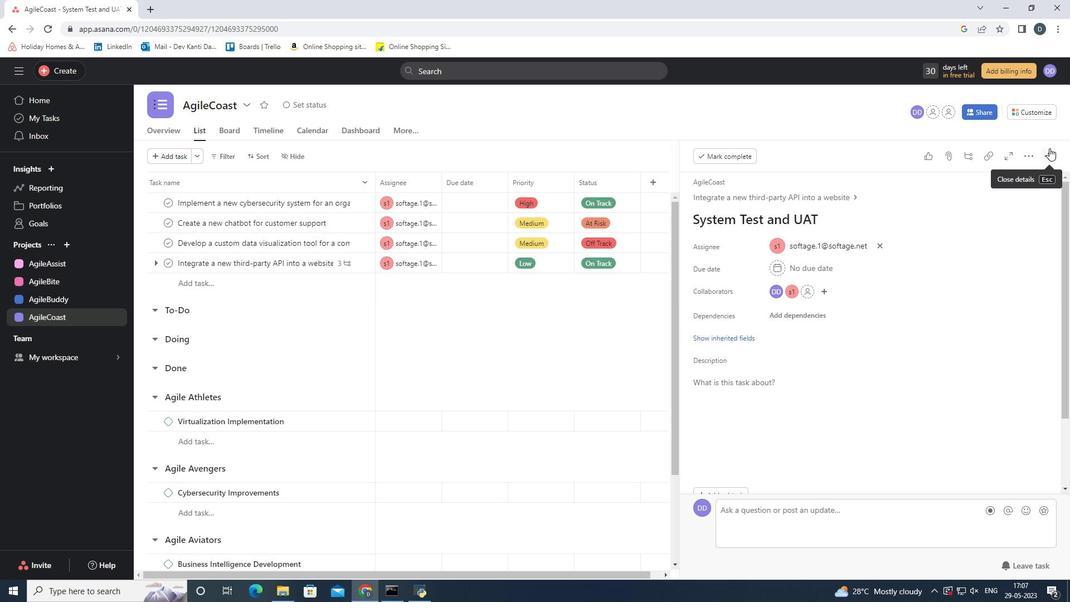
Action: Mouse moved to (632, 336)
Screenshot: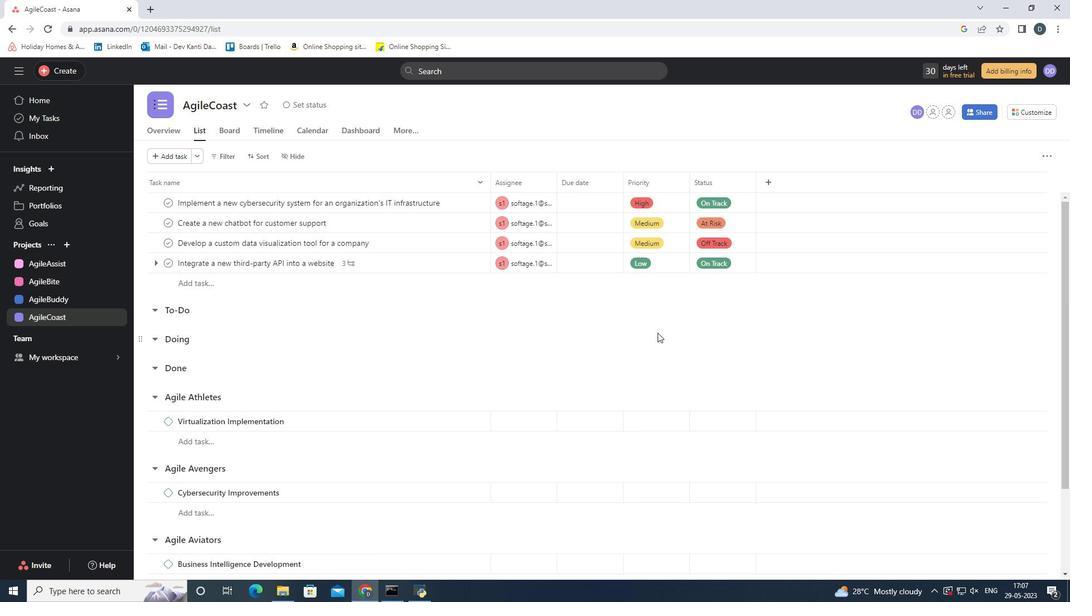 
